 Task: Create List HR in Board Market Research to Workspace Event Planning. Create List Vacations in Board Social Media Advertising to Workspace Event Planning. Create List Sick Leaves in Board Content Marketing SEO Optimization to Workspace Event Planning
Action: Mouse moved to (91, 293)
Screenshot: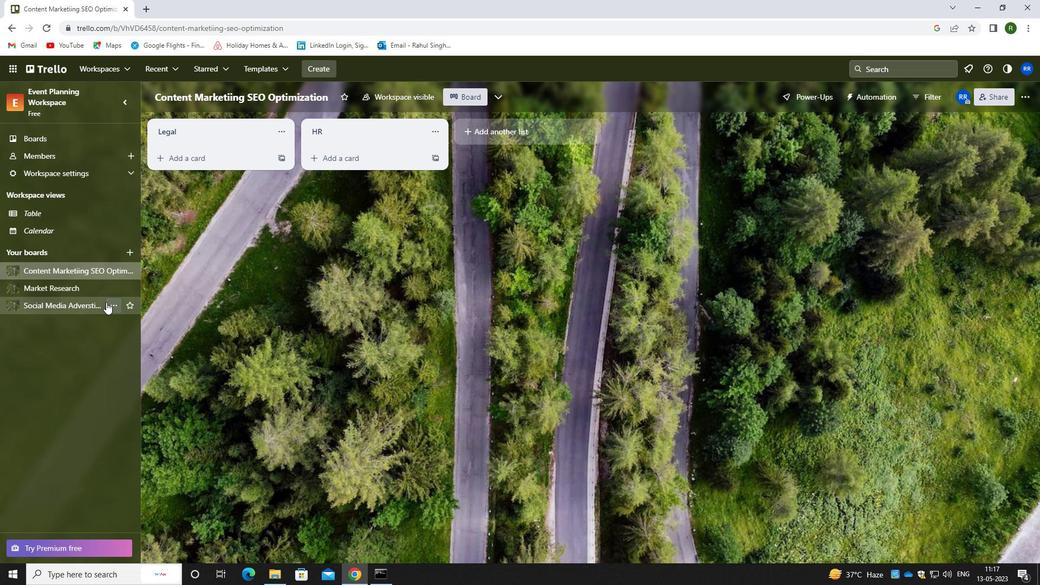
Action: Mouse pressed left at (91, 293)
Screenshot: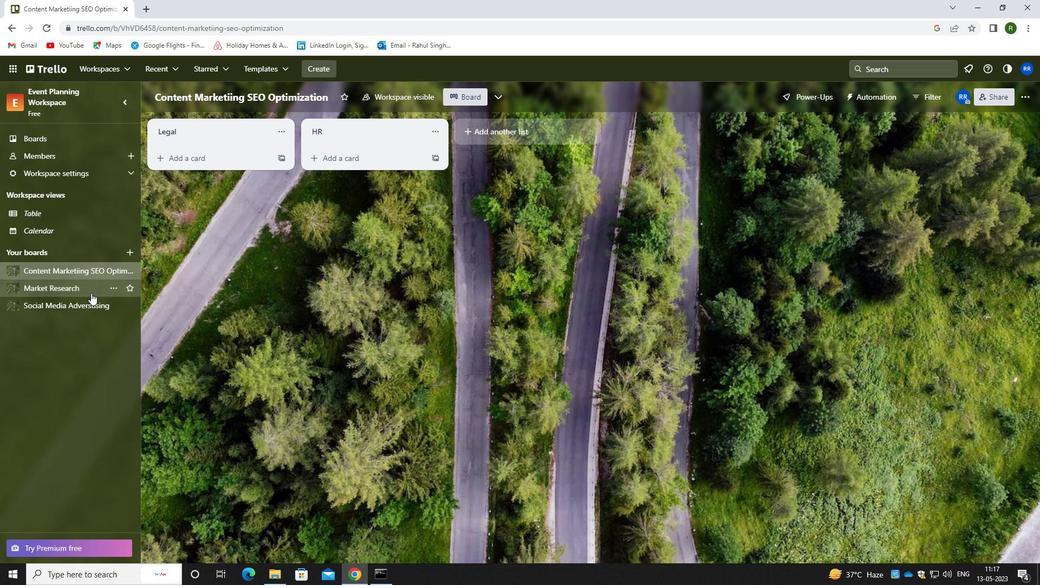 
Action: Mouse moved to (498, 126)
Screenshot: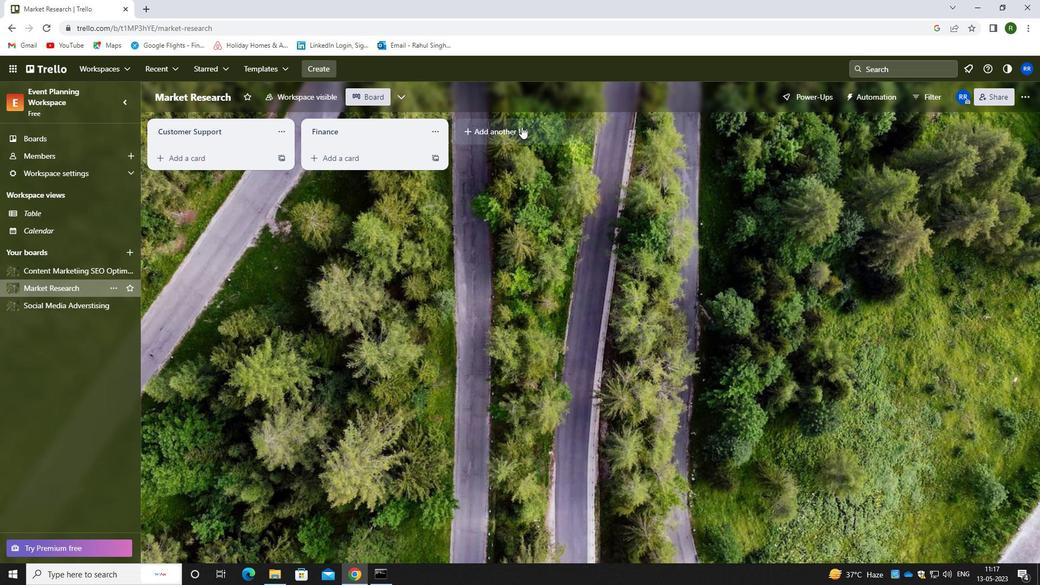 
Action: Mouse pressed left at (498, 126)
Screenshot: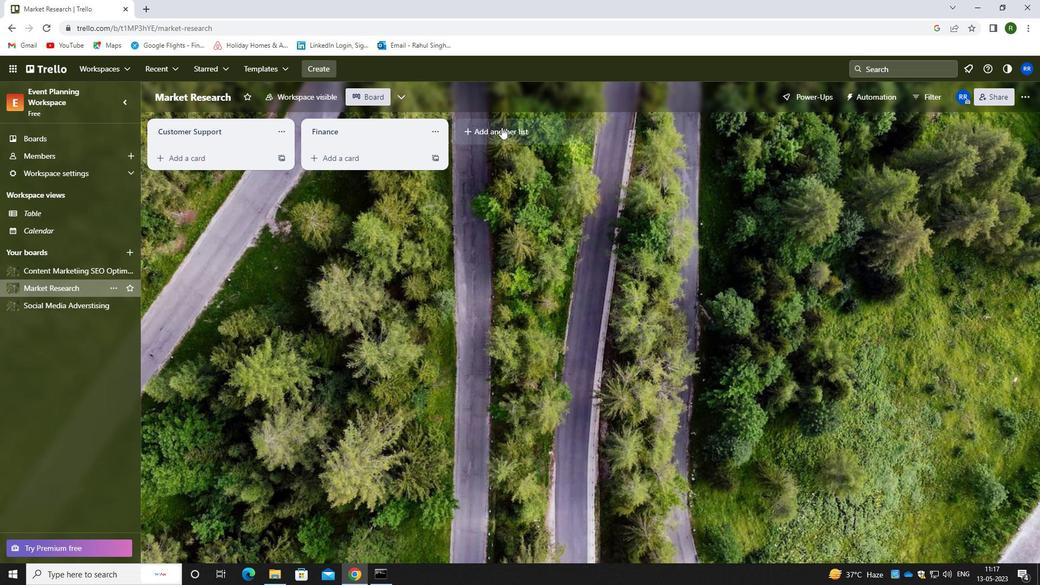 
Action: Mouse moved to (477, 135)
Screenshot: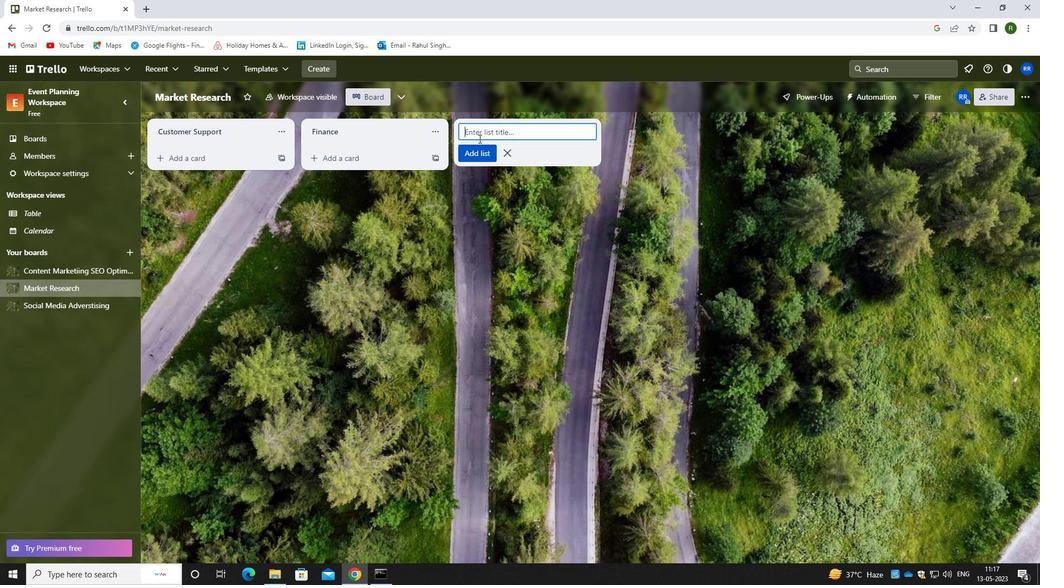 
Action: Key pressed <Key.shift>HR
Screenshot: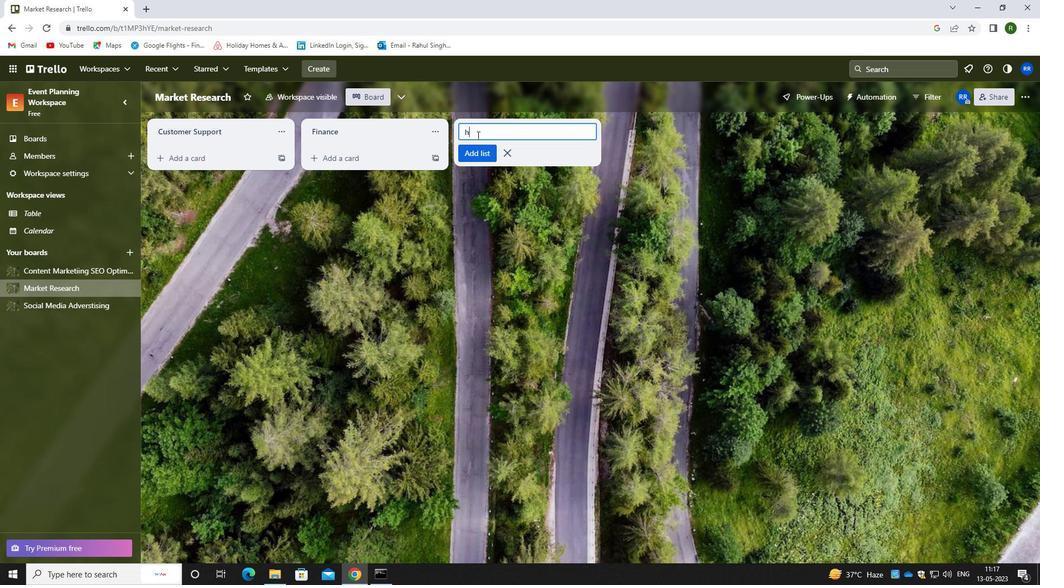 
Action: Mouse moved to (478, 153)
Screenshot: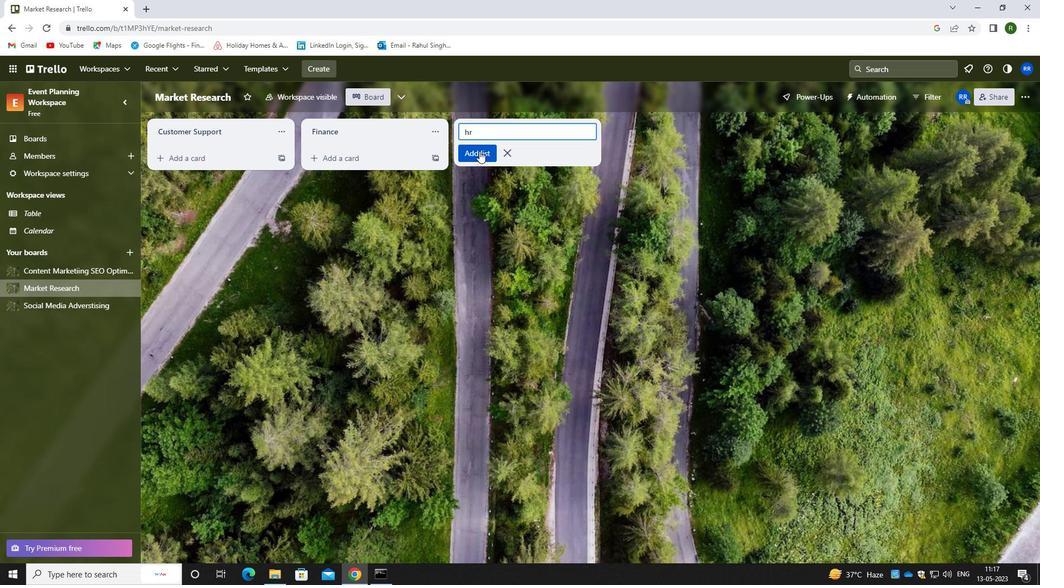 
Action: Mouse pressed left at (478, 153)
Screenshot: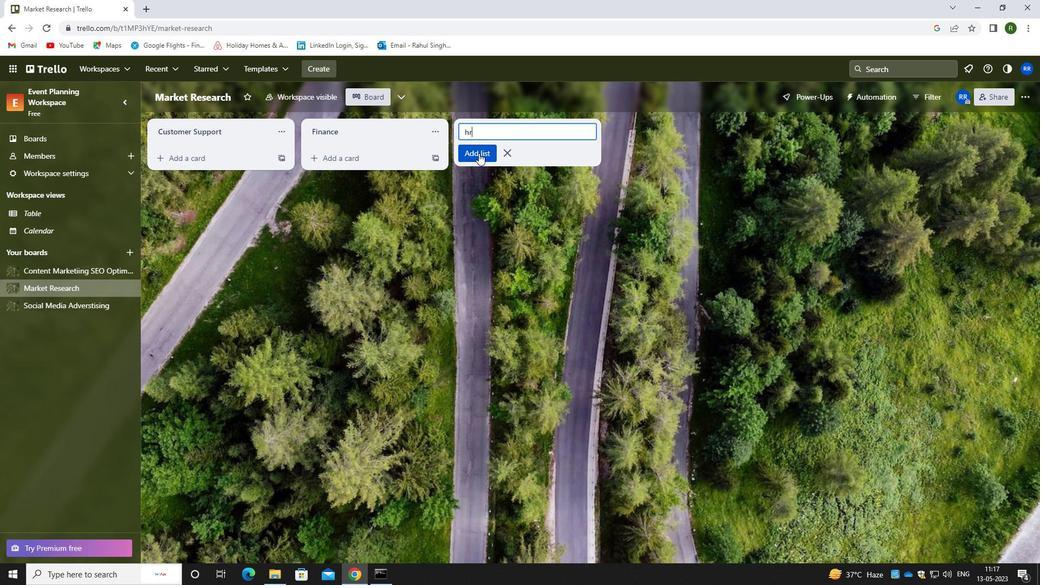 
Action: Mouse moved to (501, 293)
Screenshot: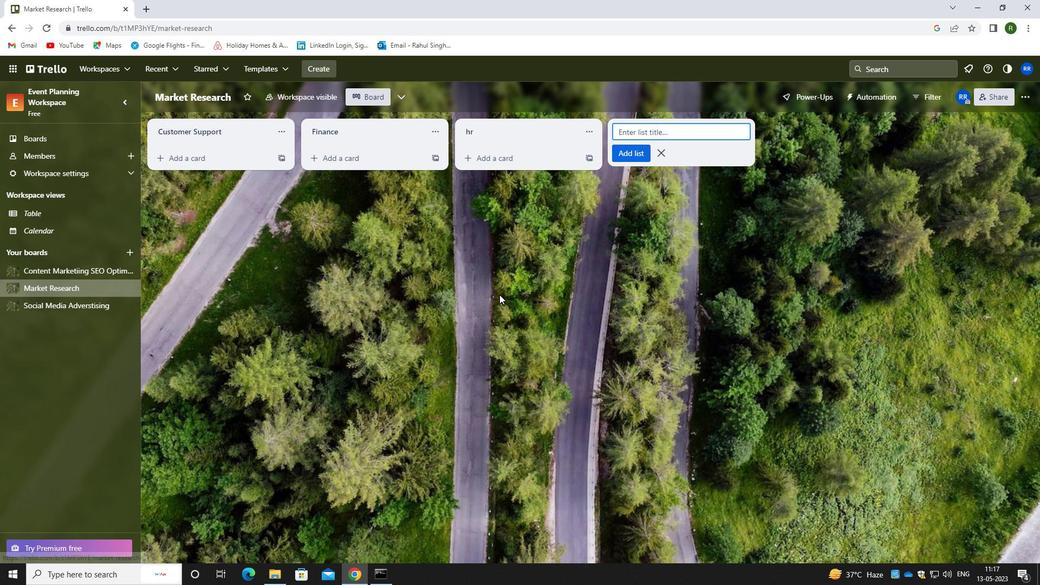 
Action: Mouse pressed left at (501, 293)
Screenshot: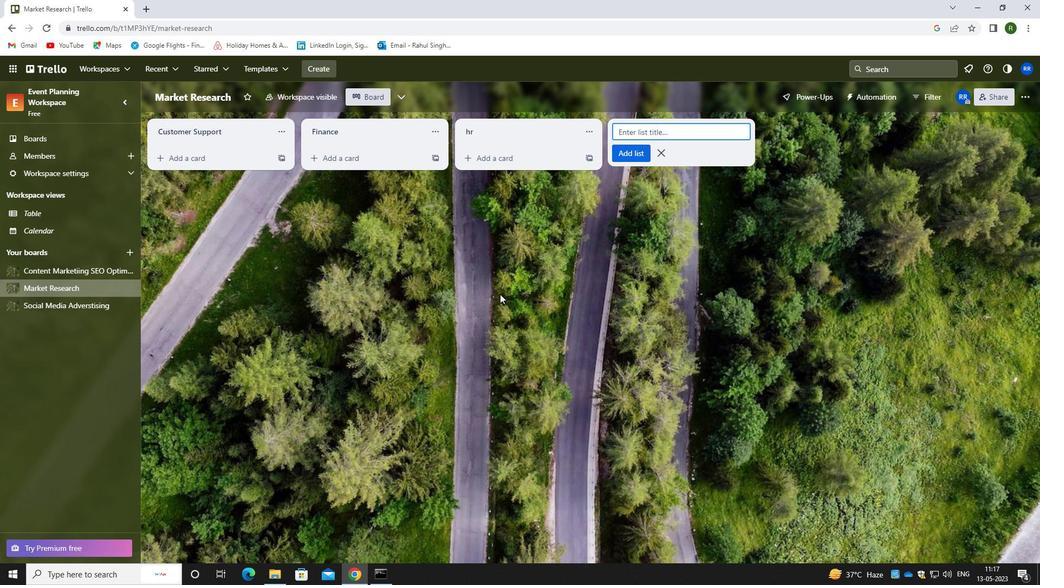 
Action: Mouse moved to (42, 303)
Screenshot: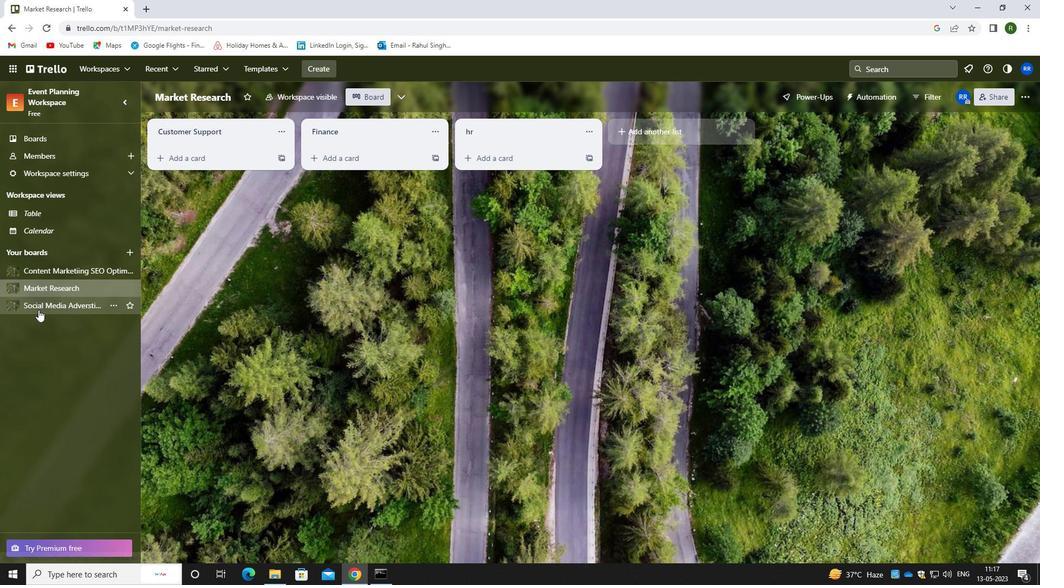 
Action: Mouse pressed left at (42, 303)
Screenshot: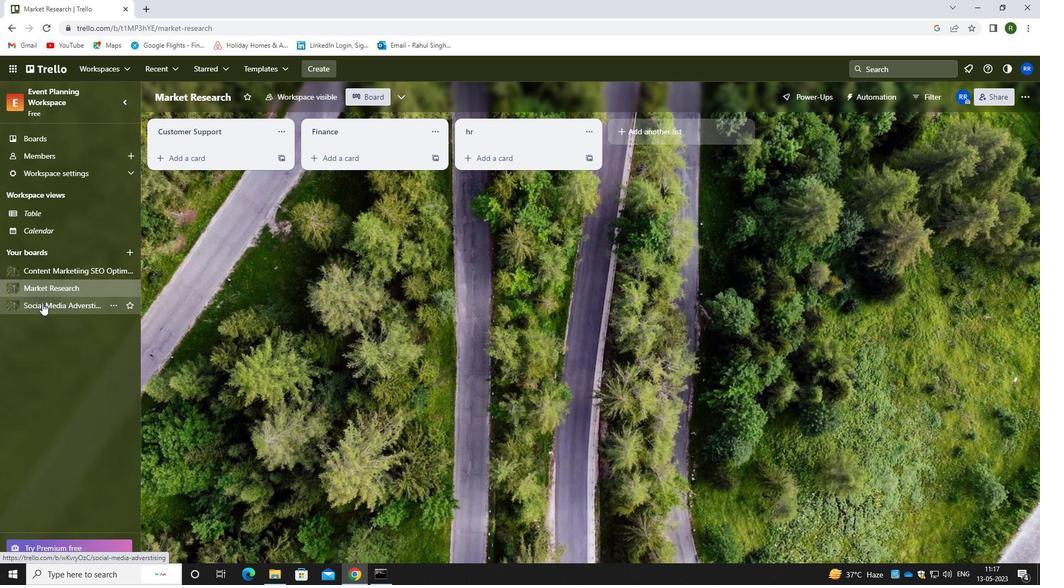
Action: Mouse moved to (481, 139)
Screenshot: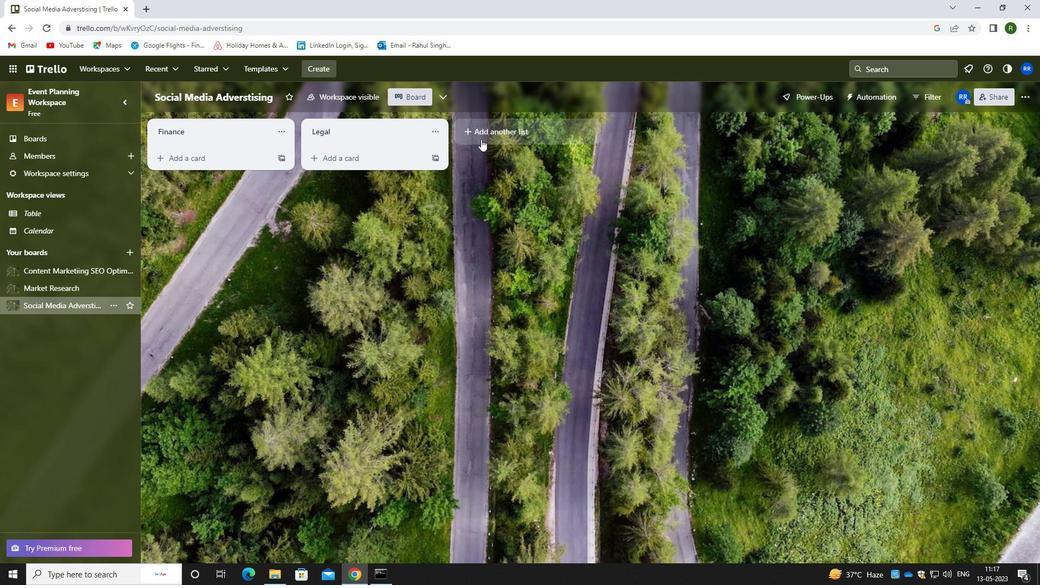 
Action: Mouse pressed left at (481, 139)
Screenshot: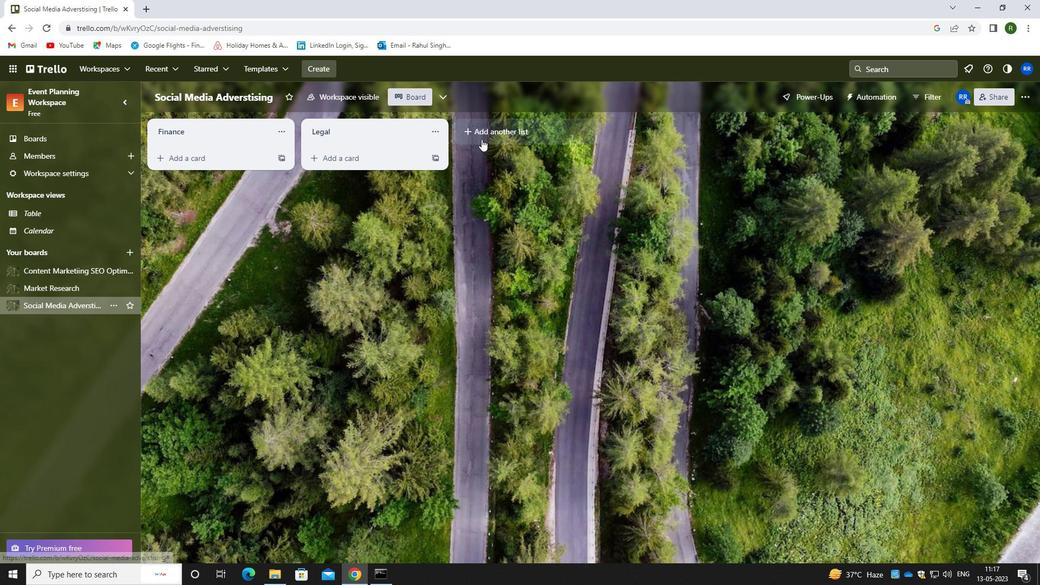 
Action: Mouse moved to (438, 137)
Screenshot: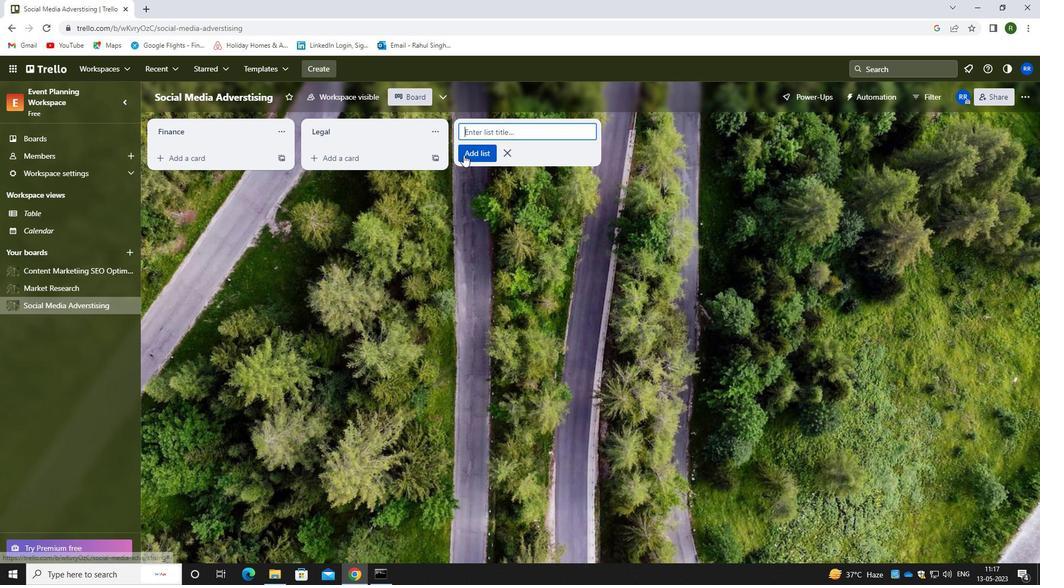 
Action: Key pressed <Key.shift>VACATION
Screenshot: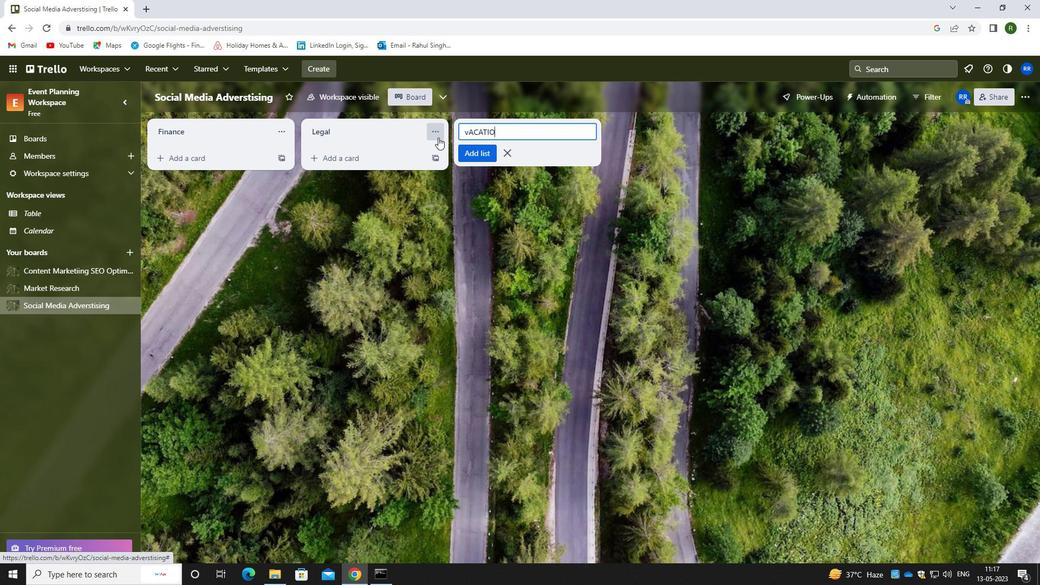 
Action: Mouse moved to (433, 133)
Screenshot: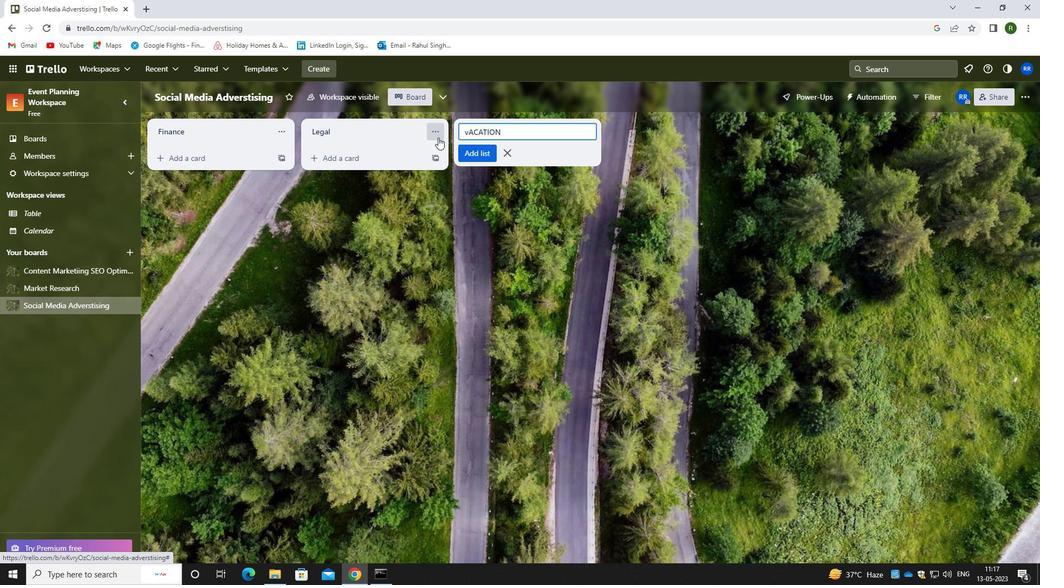 
Action: Key pressed S
Screenshot: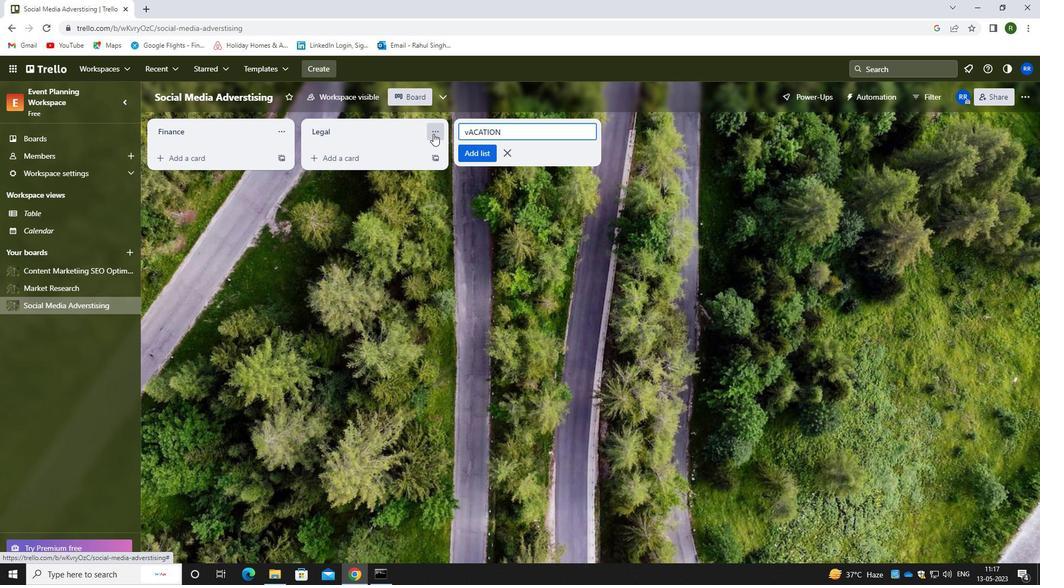
Action: Mouse moved to (493, 129)
Screenshot: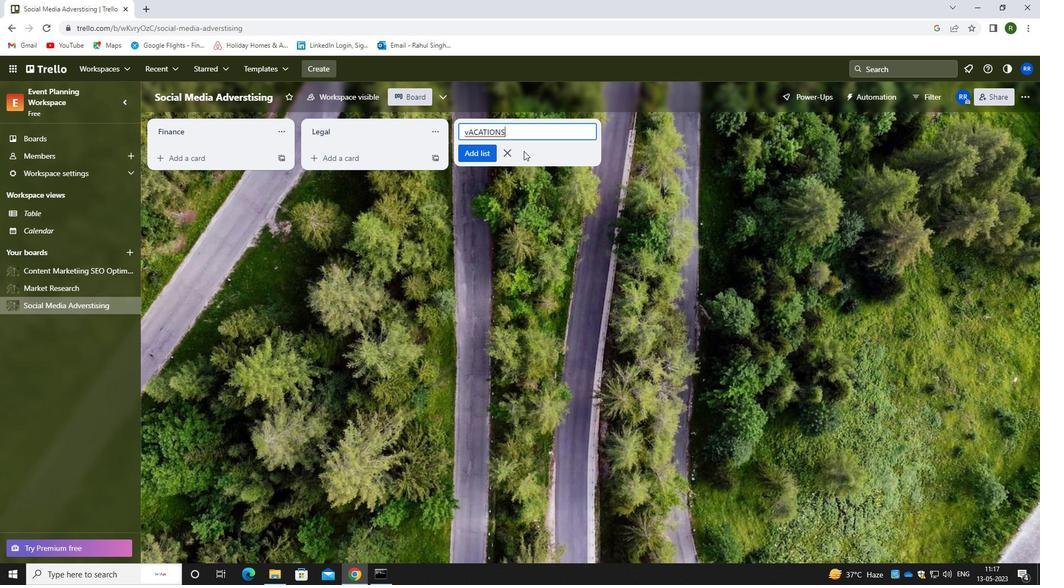 
Action: Key pressed <Key.backspace><Key.backspace><Key.backspace><Key.backspace><Key.backspace><Key.backspace><Key.backspace><Key.backspace><Key.backspace><Key.backspace><Key.backspace><Key.backspace><Key.backspace><Key.backspace><Key.backspace><Key.shift>V<Key.shift>A<Key.backspace><Key.shift><Key.backspace><Key.caps_lock><Key.caps_lock>V<Key.caps_lock>ACATIONS
Screenshot: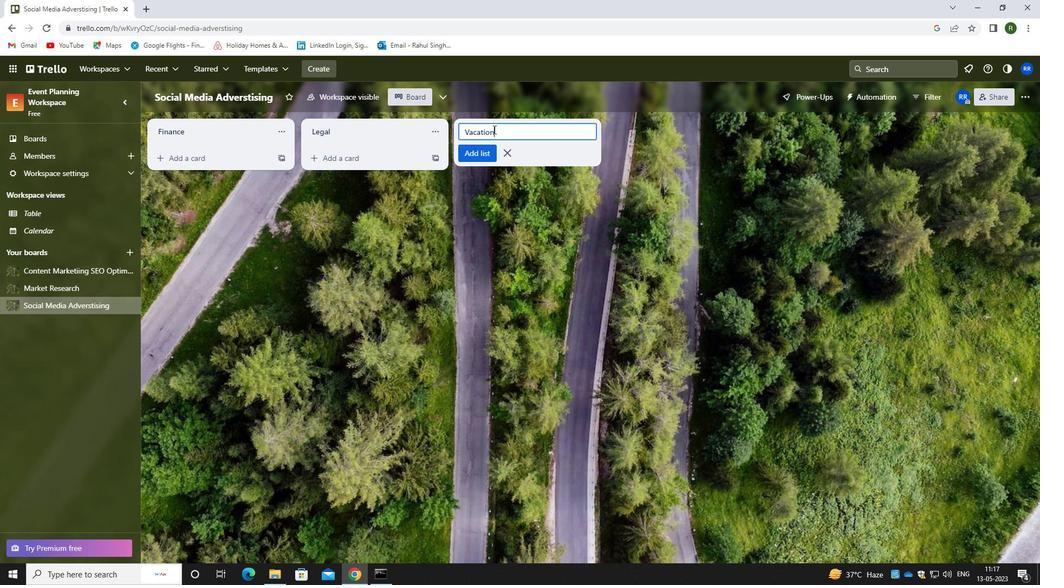 
Action: Mouse moved to (486, 154)
Screenshot: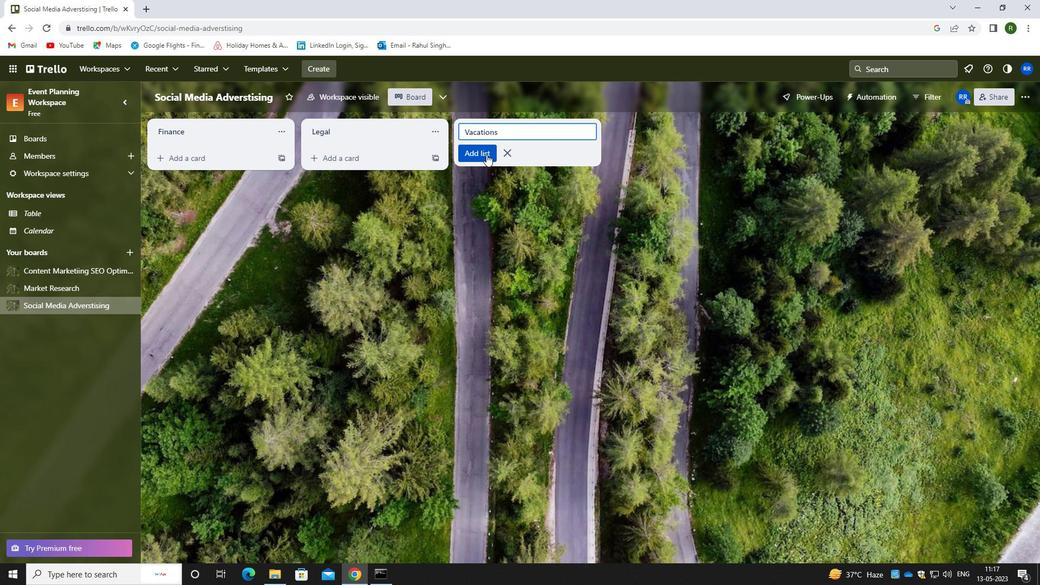 
Action: Mouse pressed left at (486, 154)
Screenshot: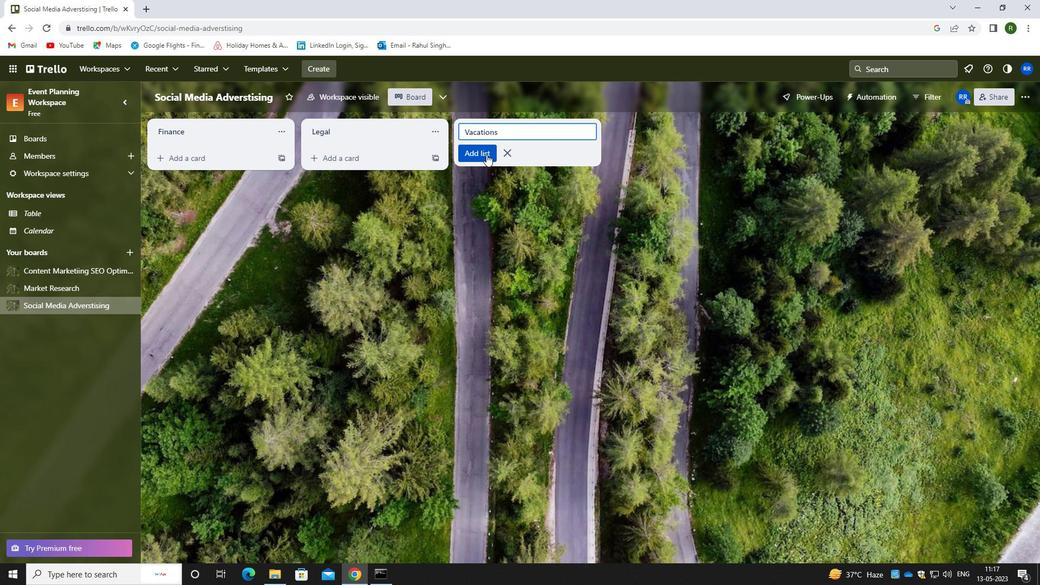 
Action: Mouse moved to (356, 312)
Screenshot: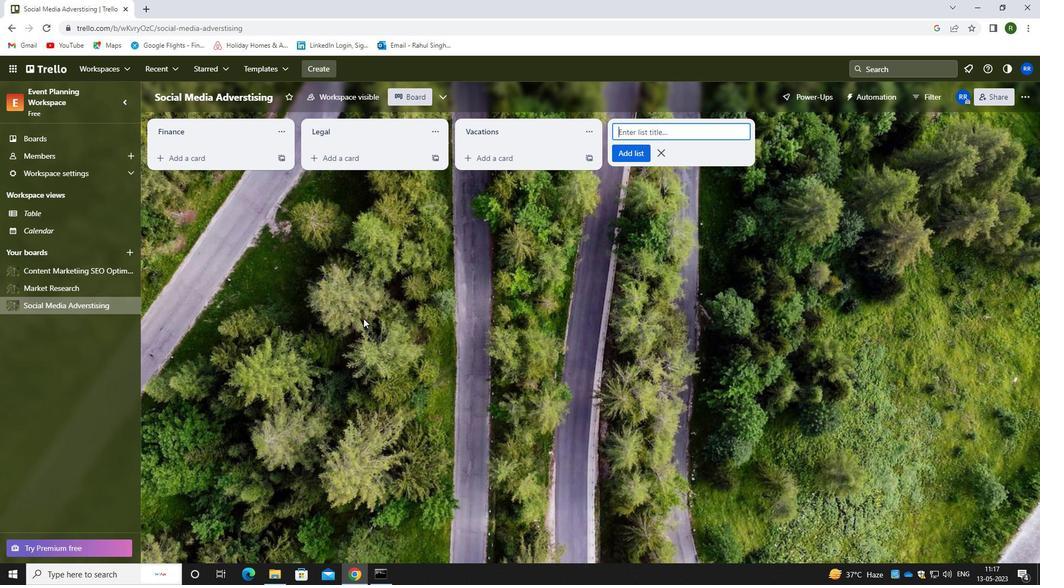 
Action: Mouse pressed left at (356, 312)
Screenshot: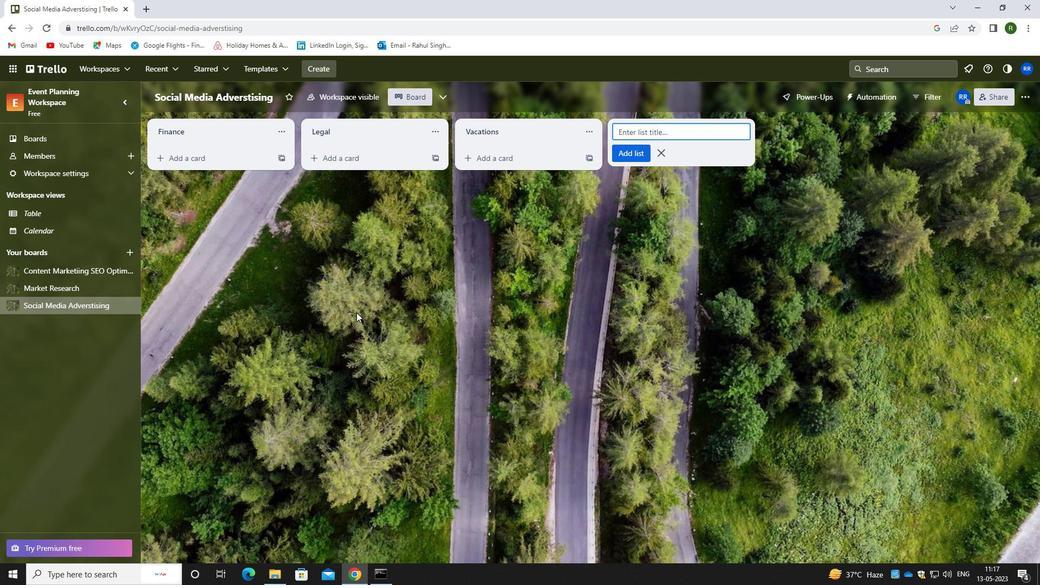 
Action: Mouse moved to (77, 269)
Screenshot: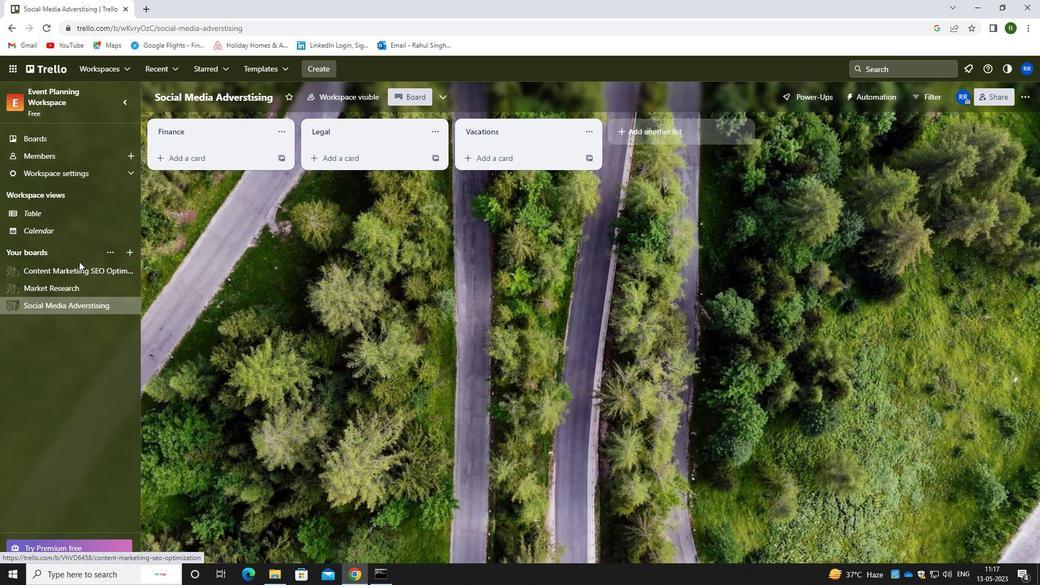 
Action: Mouse pressed left at (77, 269)
Screenshot: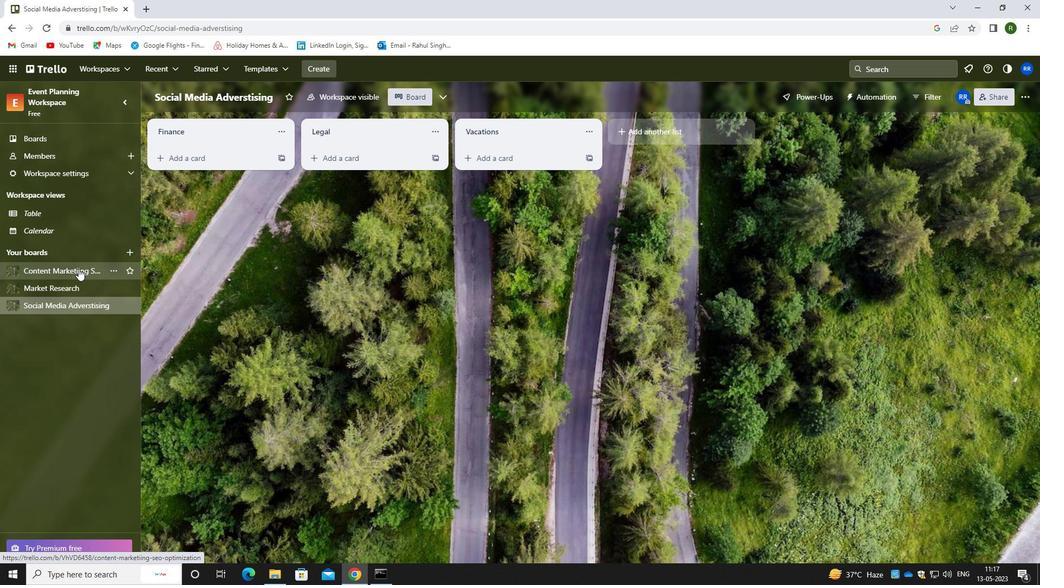 
Action: Mouse moved to (500, 130)
Screenshot: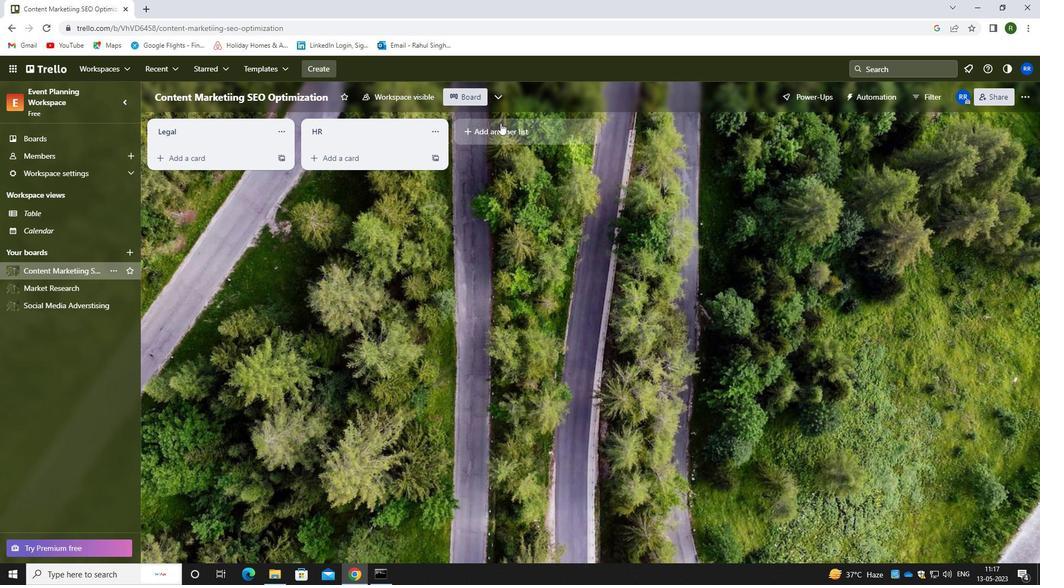 
Action: Mouse pressed left at (500, 130)
Screenshot: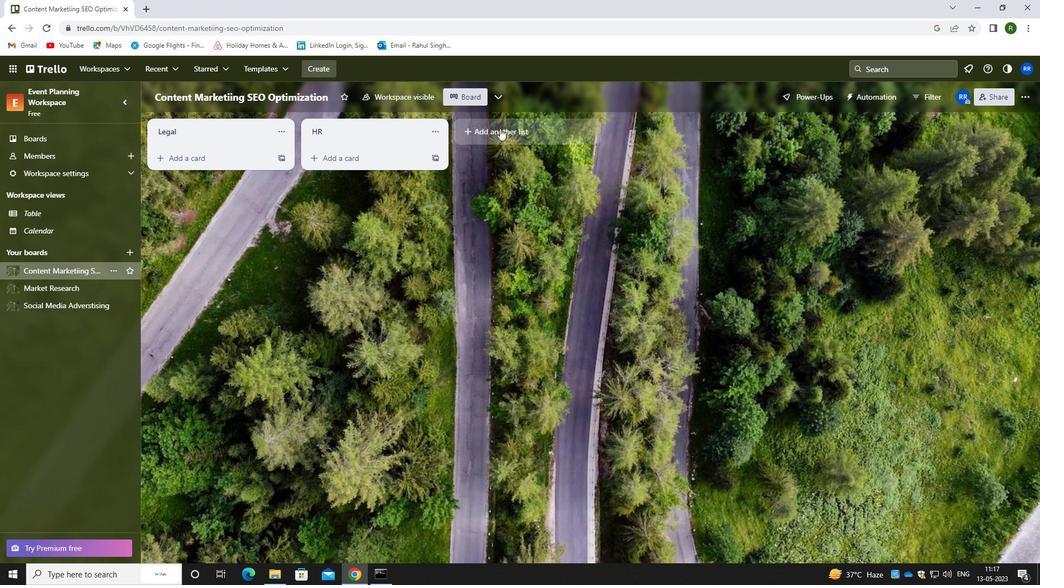 
Action: Mouse moved to (510, 139)
Screenshot: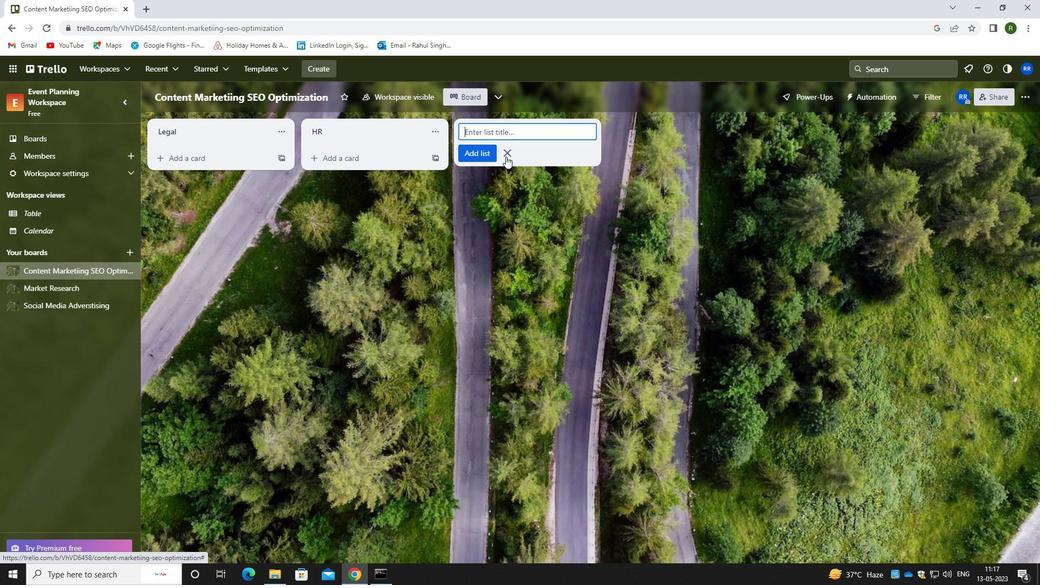
Action: Key pressed <Key.shift>SICK<Key.space><Key.shift>LEAVES
Screenshot: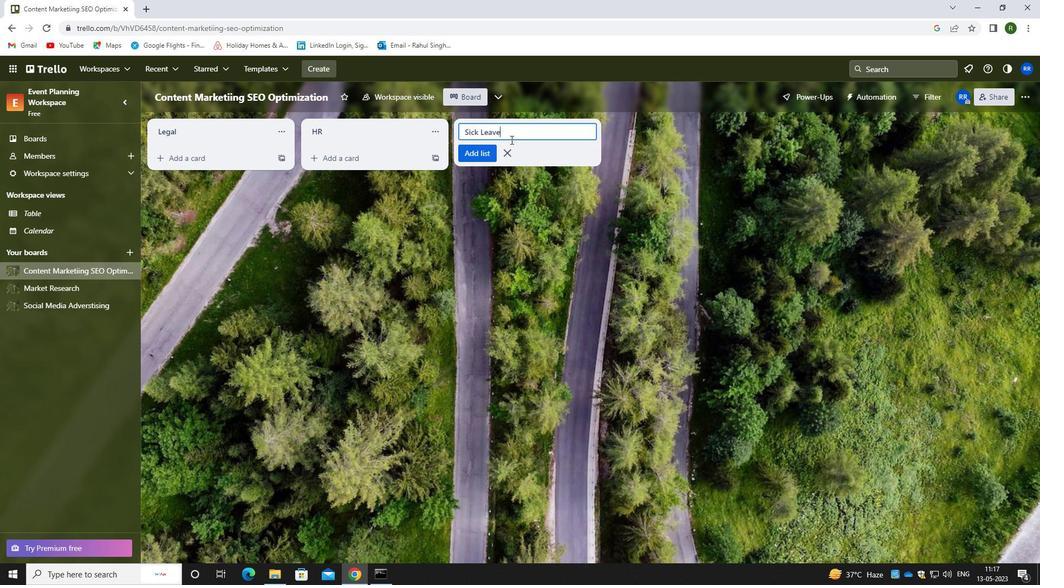 
Action: Mouse moved to (481, 154)
Screenshot: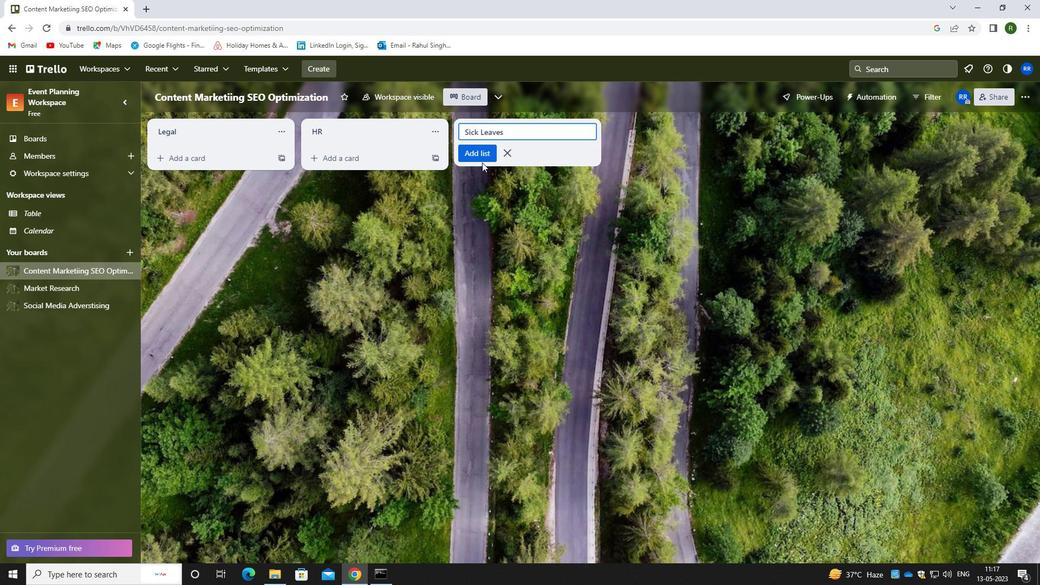 
Action: Mouse pressed left at (481, 154)
Screenshot: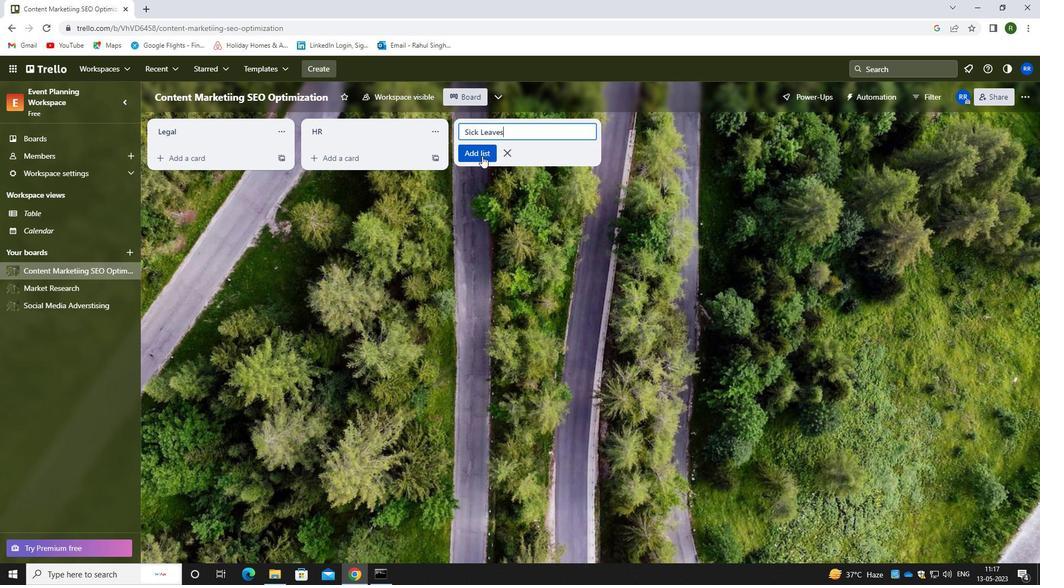 
Action: Mouse moved to (402, 249)
Screenshot: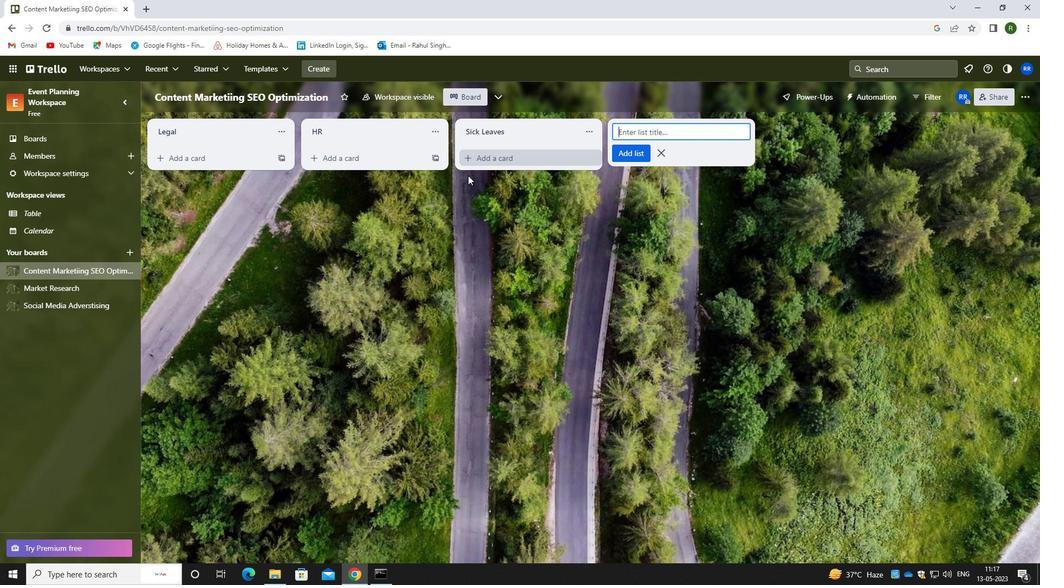 
Action: Mouse pressed left at (402, 249)
Screenshot: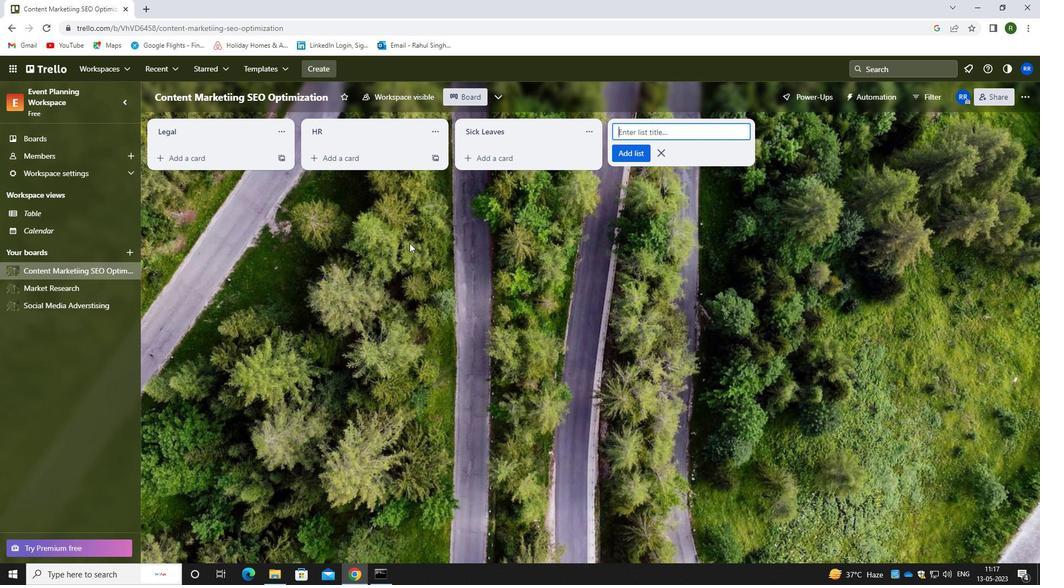 
Action: Mouse moved to (403, 249)
Screenshot: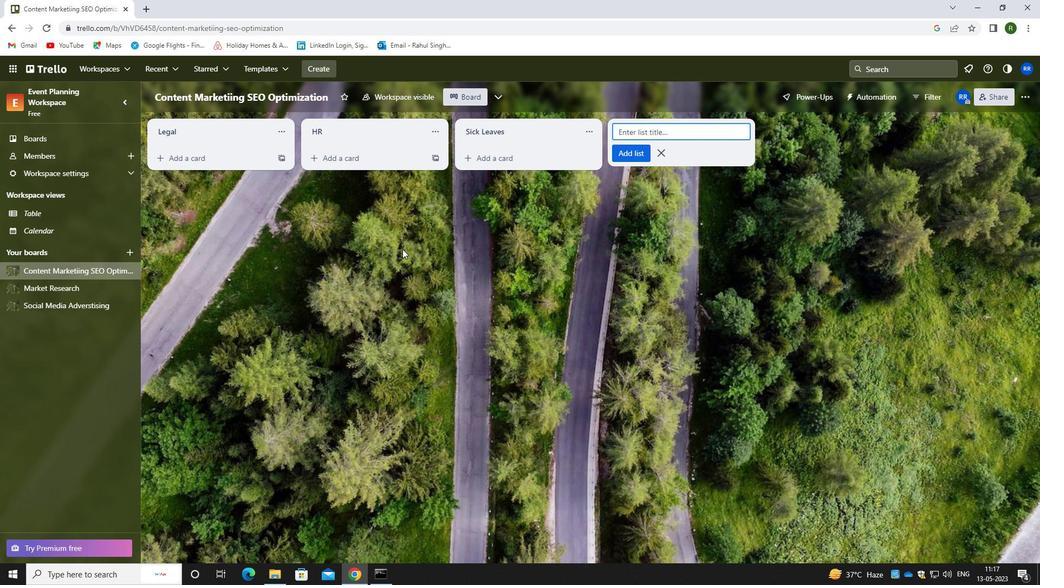 
